 Task: Solve a second-order ODE with initial conditions: y''(x) + 3y'(x) + 4y(x) = 0, y(0) = 1, y'(0) = -1.
Action: Mouse moved to (127, 54)
Screenshot: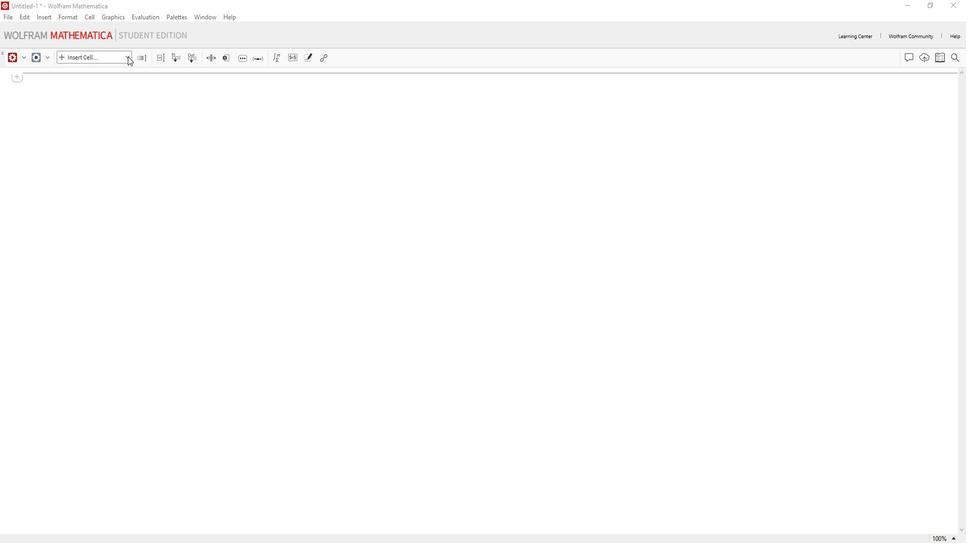 
Action: Mouse pressed left at (127, 54)
Screenshot: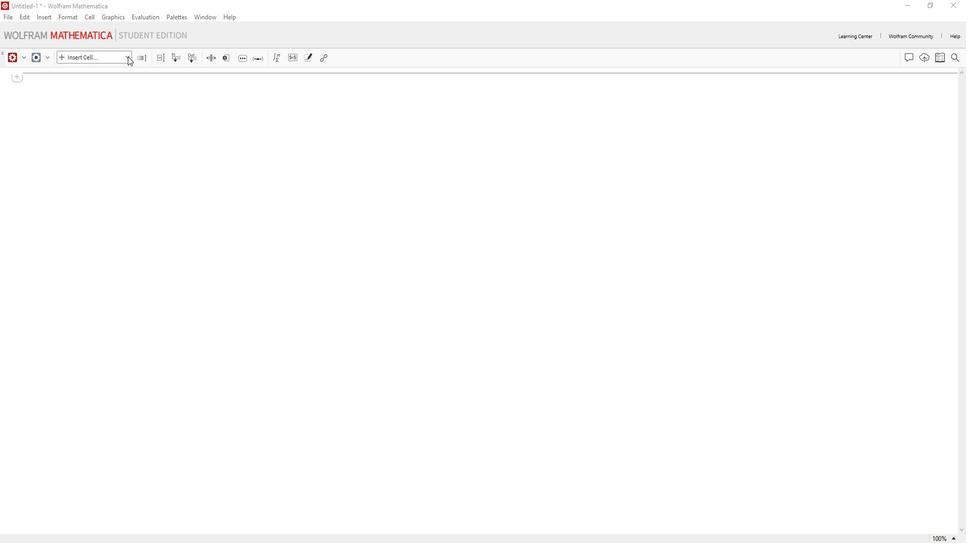 
Action: Mouse moved to (118, 75)
Screenshot: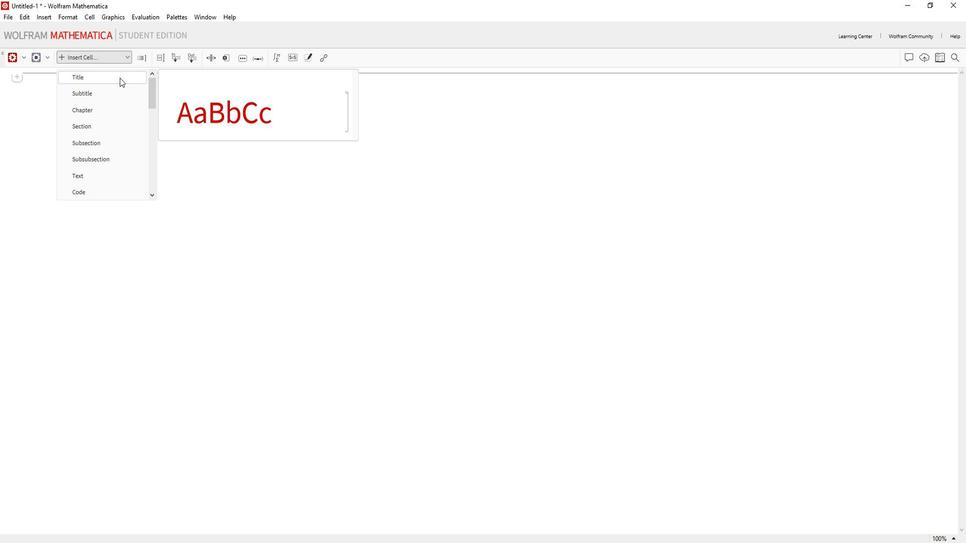 
Action: Mouse pressed left at (118, 75)
Screenshot: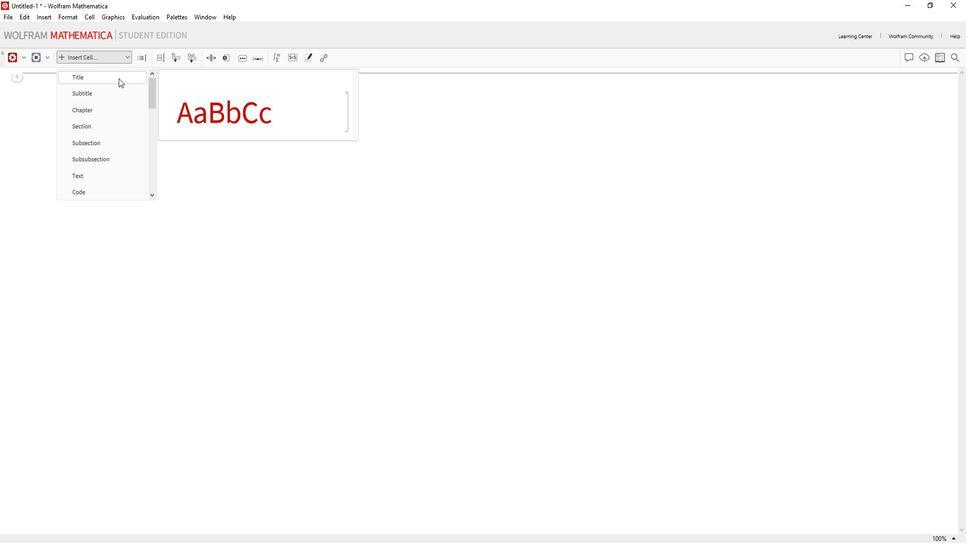 
Action: Key pressed a<Key.space>s<Key.caps_lock>ECOND-ORDER<Key.space><Key.caps_lock>ode<Key.space><Key.caps_lock>WITH<Key.space><Key.caps_lock>i<Key.caps_lock>NITIAL<Key.space><Key.caps_lock>c<Key.caps_lock>ONDITIONS
Screenshot: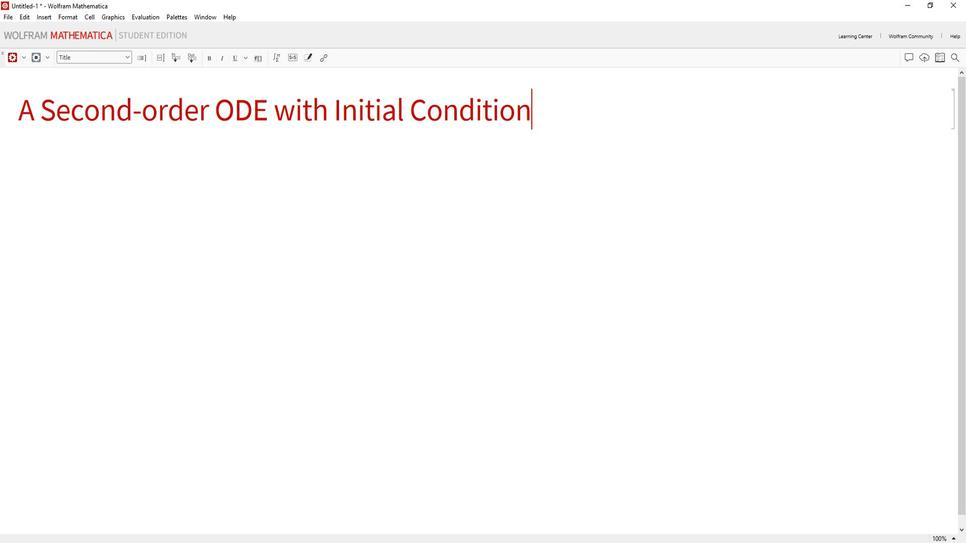 
Action: Mouse moved to (78, 185)
Screenshot: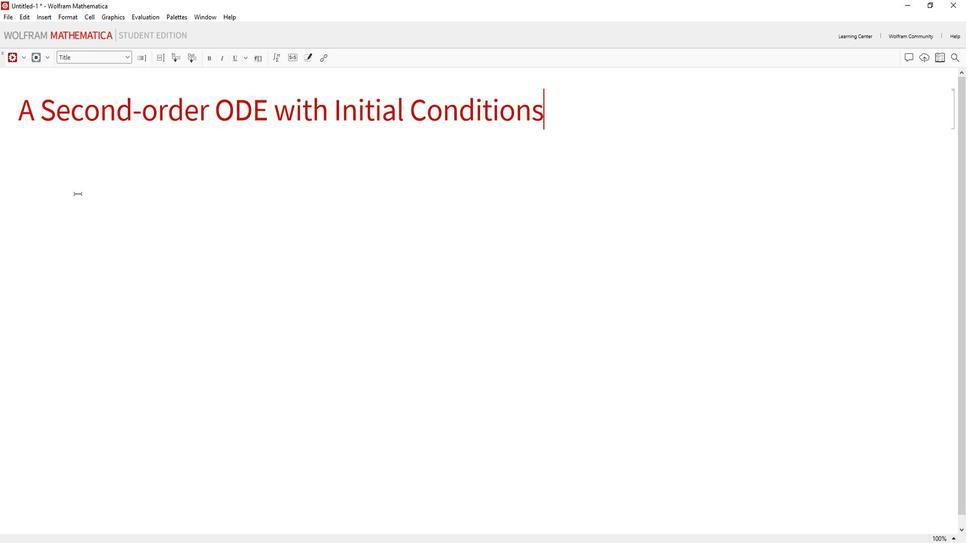 
Action: Mouse pressed left at (78, 185)
Screenshot: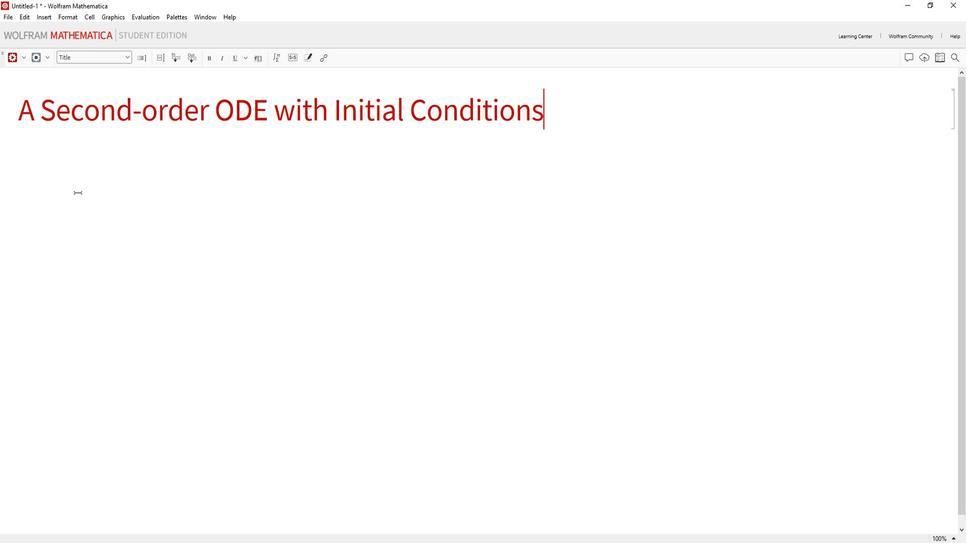 
Action: Mouse moved to (127, 55)
Screenshot: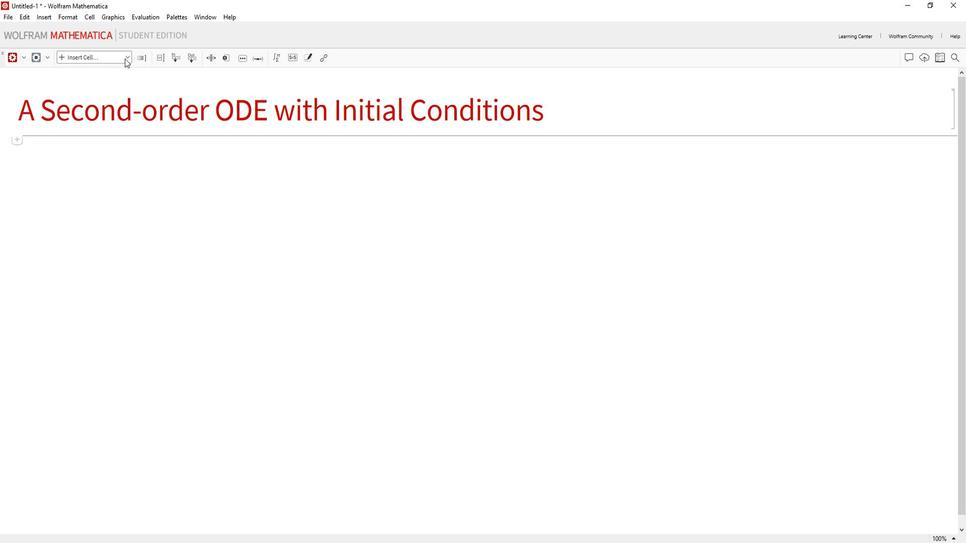 
Action: Mouse pressed left at (127, 55)
Screenshot: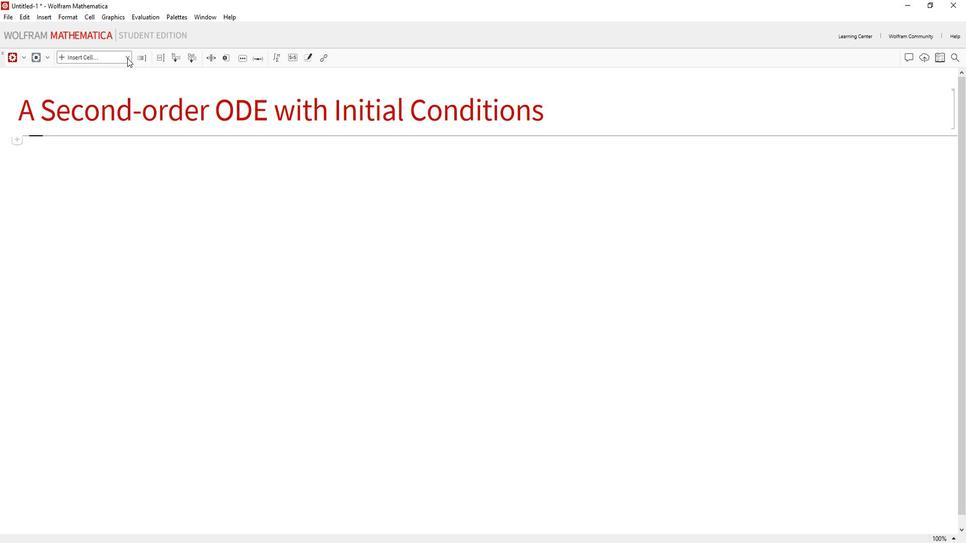 
Action: Mouse moved to (92, 187)
Screenshot: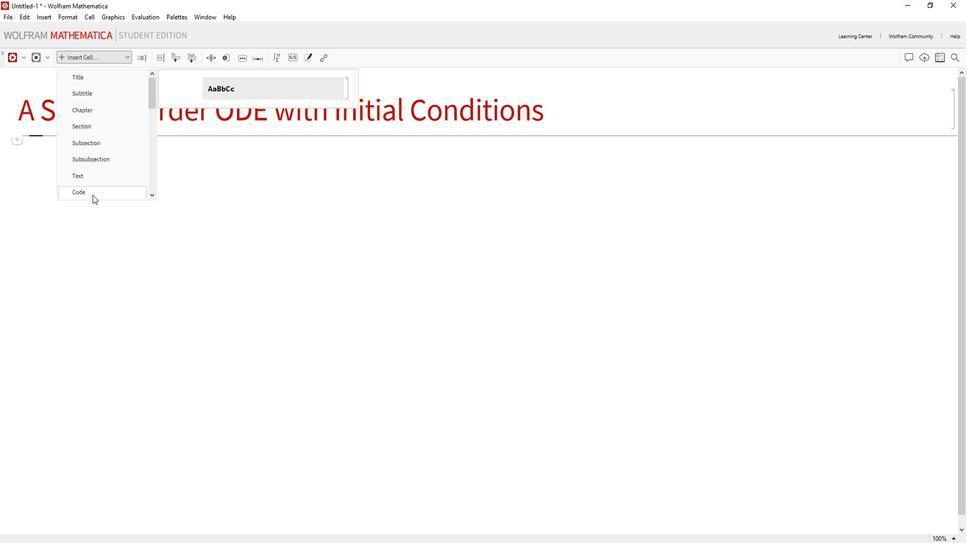 
Action: Mouse pressed left at (92, 187)
Screenshot: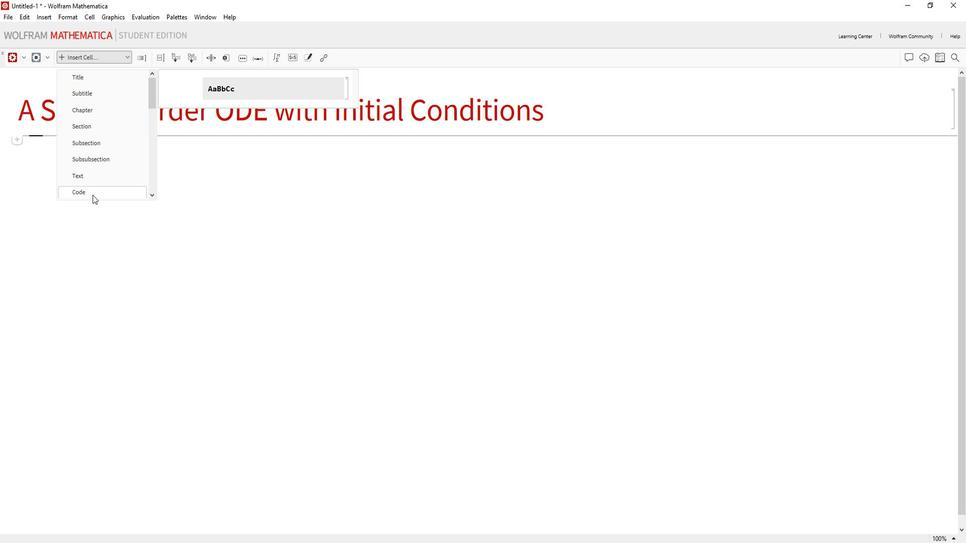 
Action: Mouse moved to (69, 145)
Screenshot: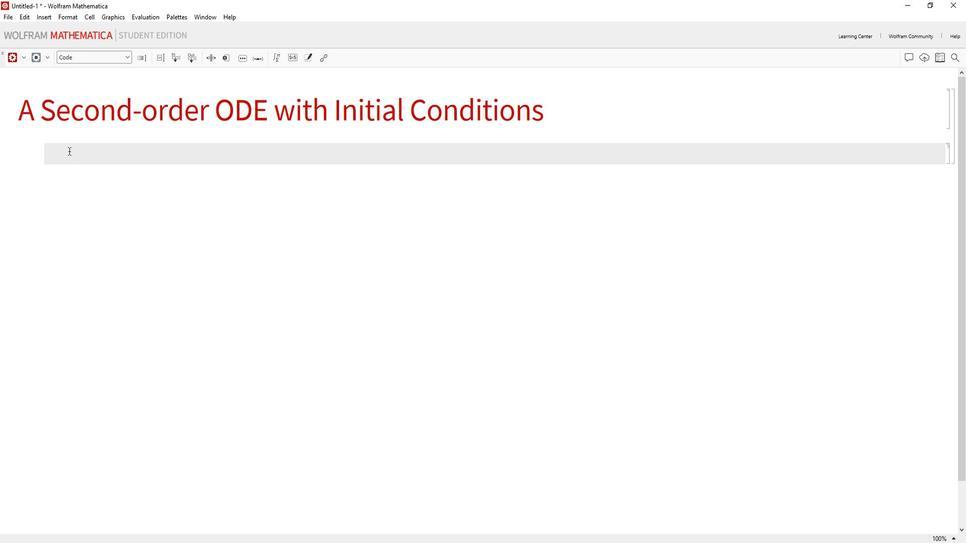 
Action: Mouse pressed left at (69, 145)
Screenshot: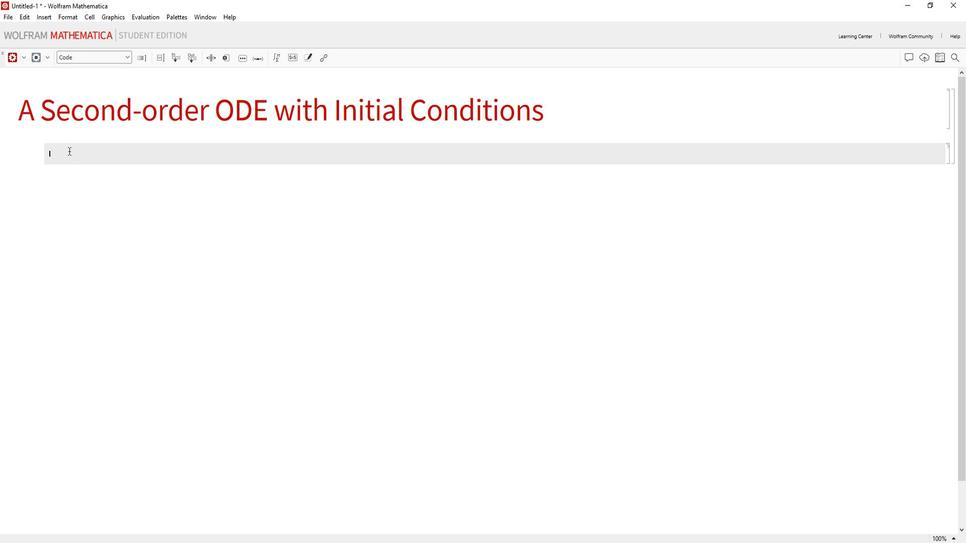 
Action: Key pressed NUMERICAL<Key.caps_lock>s<Key.caps_lock>OLUTION<Key.space>=<Key.space>SOLUTION<Key.space>/.<Key.space><Key.shift_r>{<Key.caps_lock>c[1]<Key.space>-<Key.shift>><Key.space><Key.caps_lock>C1,<Key.space><Key.caps_lock>c[2]<Key.space>-<Key.shift>><Key.space><Key.caps_lock>C2<Key.shift_r>}<Key.space>;<Key.enter>NUMERICAL<Key.space><Key.backspace><Key.caps_lock>v<Key.caps_lock>ALUES<Key.space>=<Key.space><Key.shift_r>{C1<Key.space>-<Key.shift>><Key.space>0,<Key.space>C2<Key.space>-<Key.shift>><Key.space>0<Key.shift_r><Key.shift_r><Key.shift_r><Key.shift_r><Key.shift_r><Key.shift_r><Key.shift_r><Key.shift_r><Key.shift_r><Key.shift_r><Key.shift_r><Key.shift_r><Key.shift_r><Key.shift_r><Key.shift_r><Key.shift_r><Key.shift_r><Key.shift_r><Key.shift_r><Key.shift_r><Key.shift_r><Key.shift_r><Key.shift_r>};<Key.enter>NUMERICAL<Key.caps_lock>s<Key.caps_lock>OLUTION<Key.caps_lock>a<Key.caps_lock>T<Key.caps_lock>x<Key.space>=<Key.space>n<Key.backspace><Key.caps_lock>NUMERICAL<Key.caps_lock>s<Key.caps_lock>OLUTION<Key.space>/.<Key.space>NUMERICAL<Key.caps_lock>v<Key.caps_lock>ALUES;<Key.enter><Key.caps_lock>p<Key.caps_lock>RINT[<Key.shift_r>"<Key.caps_lock>a<Key.caps_lock>T<Key.space>X<Key.space>=<Key.space>0,<Key.space>Y<Key.shift_r>(X<Key.shift_r>)<Key.space>=<Key.space><Key.shift_r>",<Key.space>NUMERICAL<Key.caps_lock>s<Key.caps_lock>OLUTION<Key.caps_lock>a<Key.caps_lock>T<Key.caps_lock>x<Key.space>/.<Key.space><Key.caps_lock>X<Key.space>-<Key.shift><Key.shift><Key.shift><Key.shift><Key.shift>><Key.space>0];<Key.enter><Key.caps_lock>p<Key.caps_lock>RINT[<Key.shift_r>"<Key.caps_lock>a<Key.caps_lock>T<Key.space>X<Key.space>=<Key.space>1,<Key.space>Y<Key.shift_r>(X<Key.shift_r>)<Key.space>=<Key.space><Key.shift_r>",<Key.space>NUMR<Key.backspace>ERICAL<Key.caps_lock>s<Key.caps_lock>OLUTION<Key.caps_lock>a<Key.caps_lock>T<Key.caps_lock>x<Key.space>/.<Key.space><Key.caps_lock>X<Key.space>-<Key.shift>><Key.space>1];<Key.space>
Screenshot: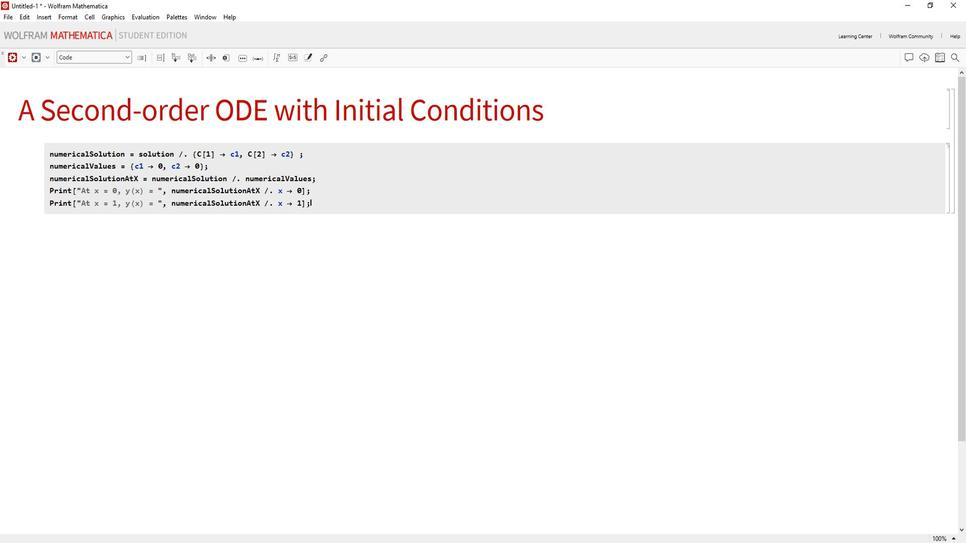 
Action: Mouse moved to (10, 55)
Screenshot: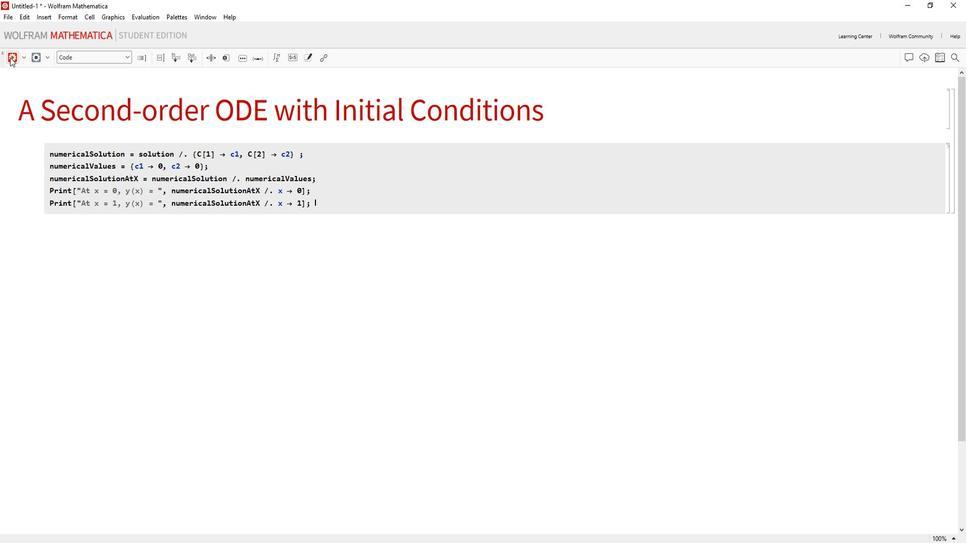 
Action: Mouse pressed left at (10, 55)
Screenshot: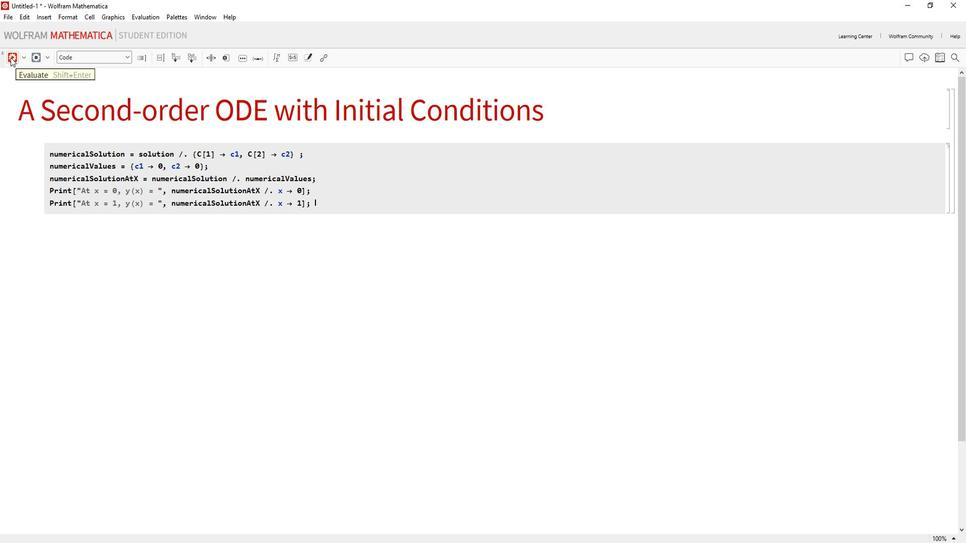 
Action: Mouse moved to (387, 430)
Screenshot: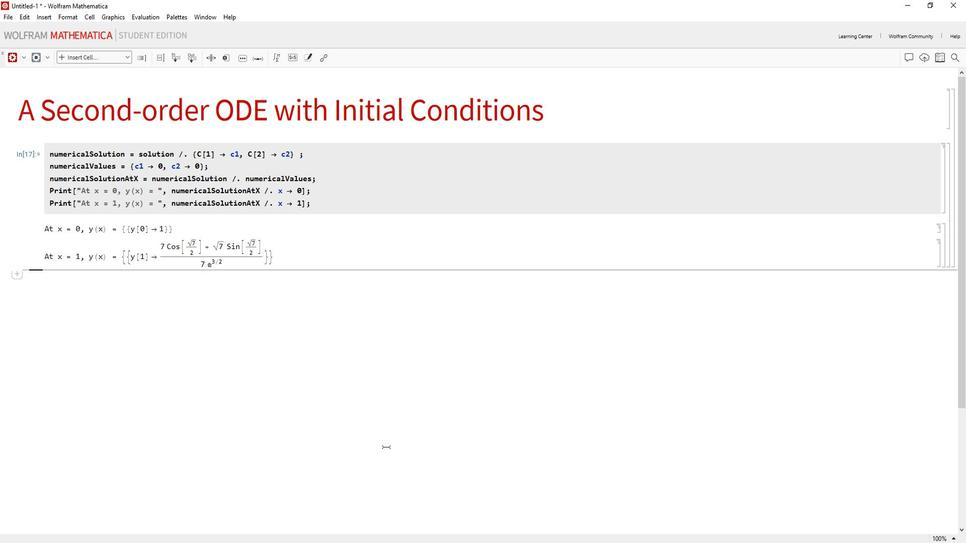 
